 Task: Apply Clip Filter to Blockbuster
Action: Mouse moved to (670, 263)
Screenshot: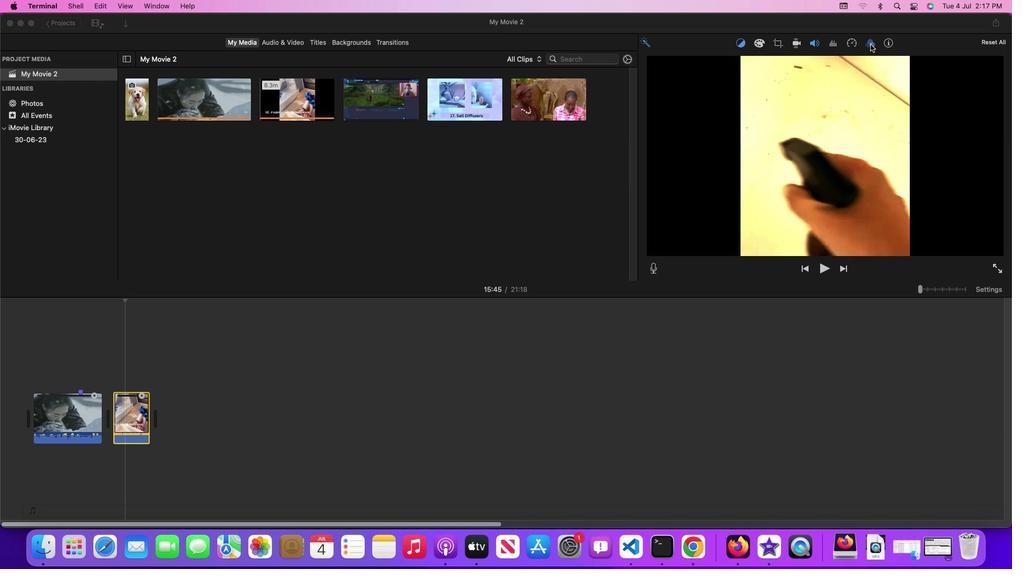 
Action: Mouse pressed left at (670, 263)
Screenshot: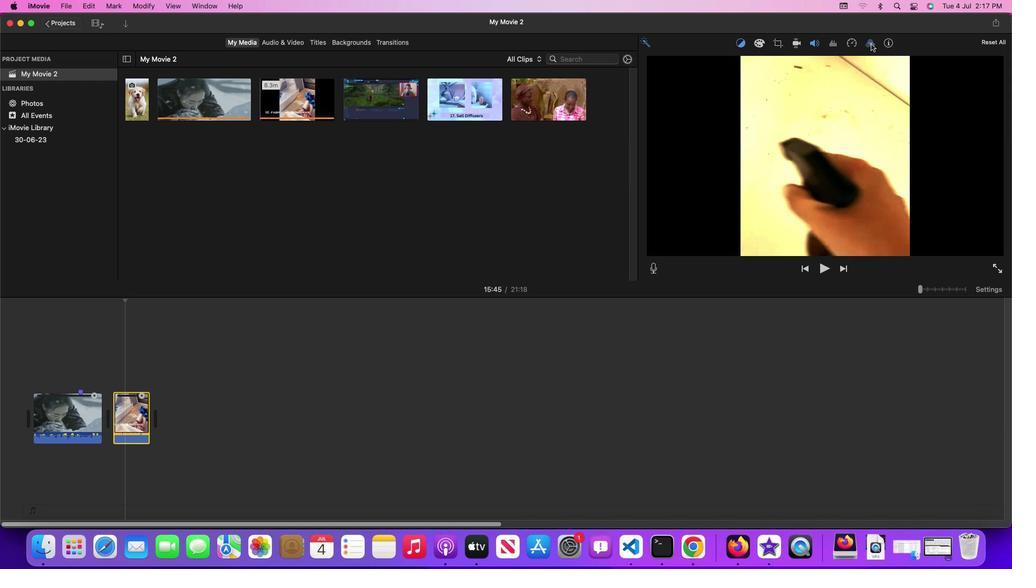 
Action: Mouse moved to (670, 263)
Screenshot: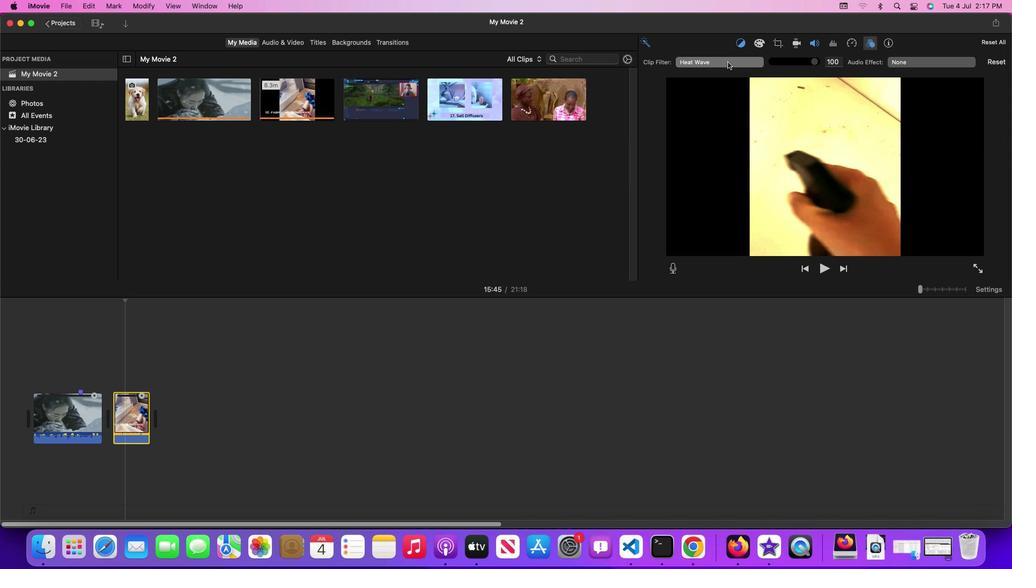 
Action: Mouse pressed left at (670, 263)
Screenshot: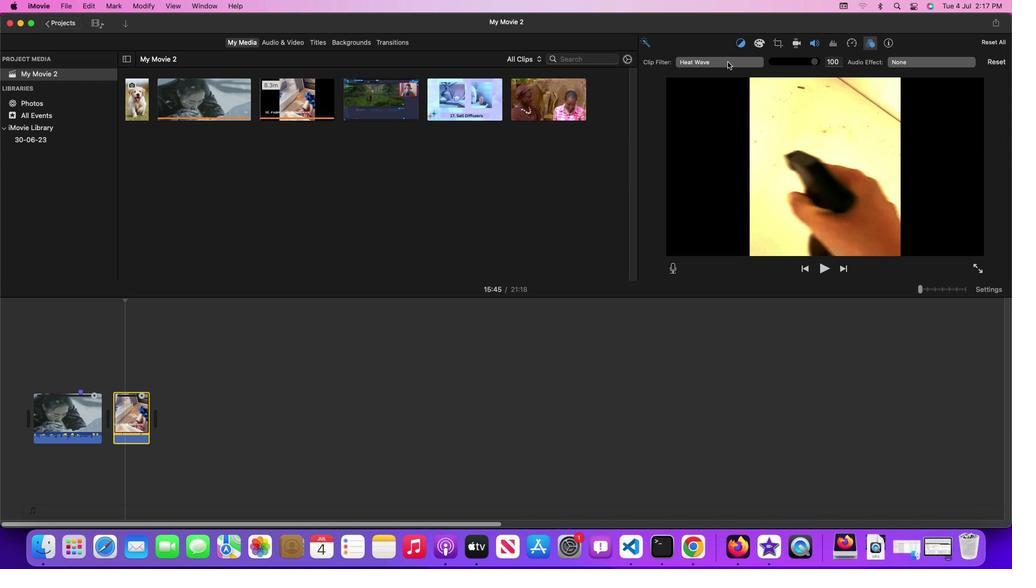 
Action: Mouse moved to (670, 263)
Screenshot: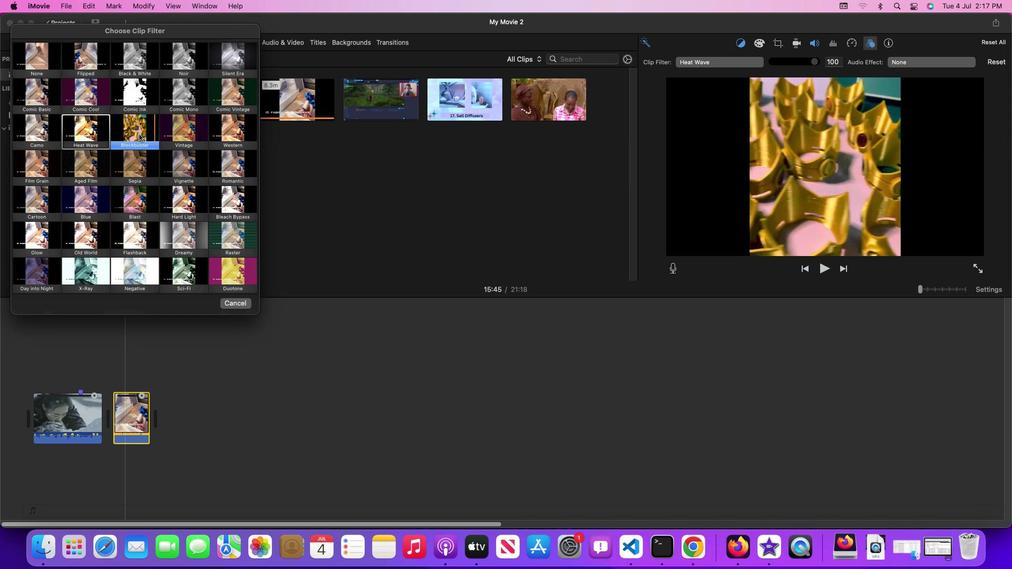 
Action: Mouse pressed left at (670, 263)
Screenshot: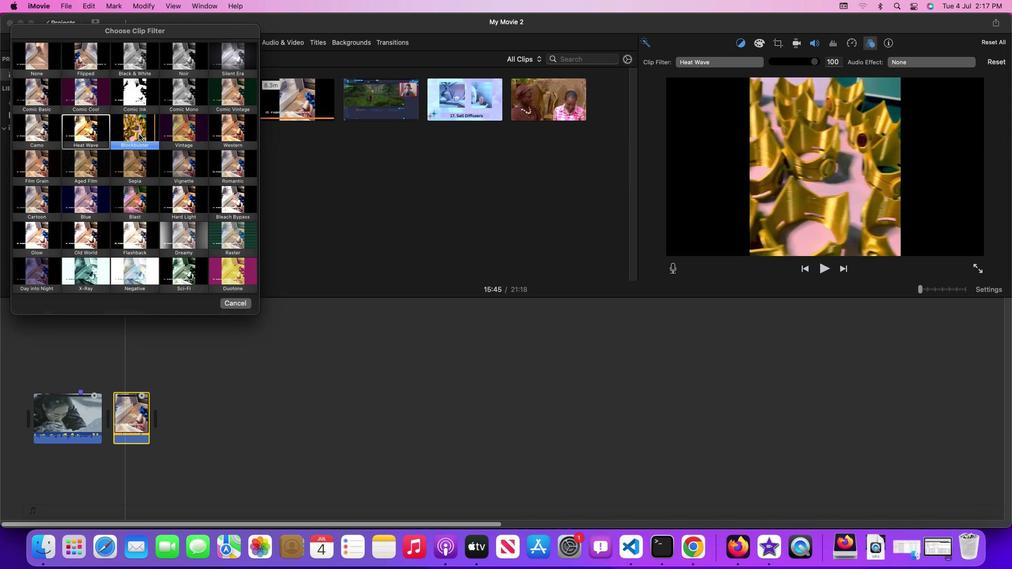 
Action: Mouse moved to (670, 263)
Screenshot: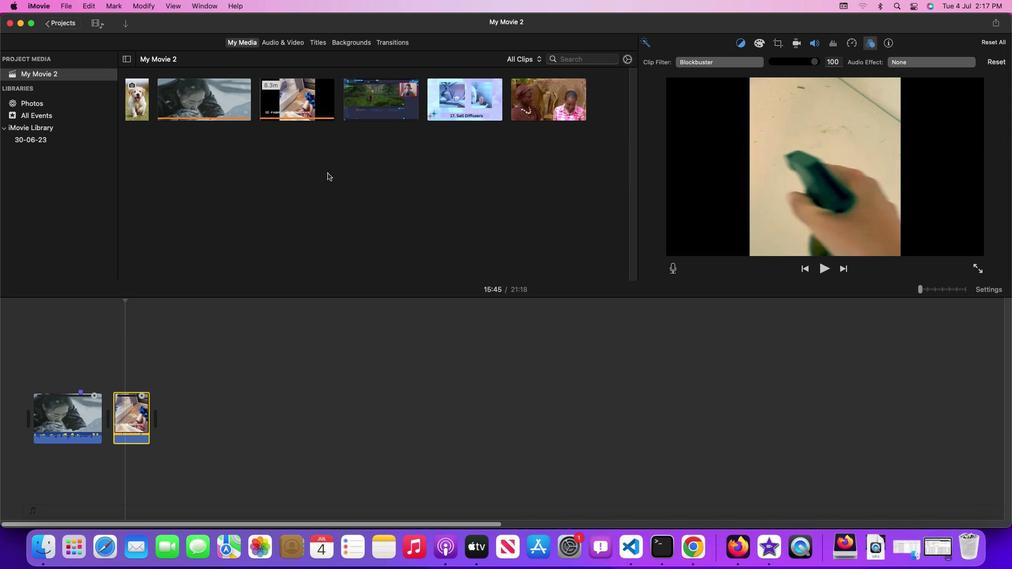 
